 Task: Apply the theme  ""Geometric"".
Action: Mouse moved to (204, 77)
Screenshot: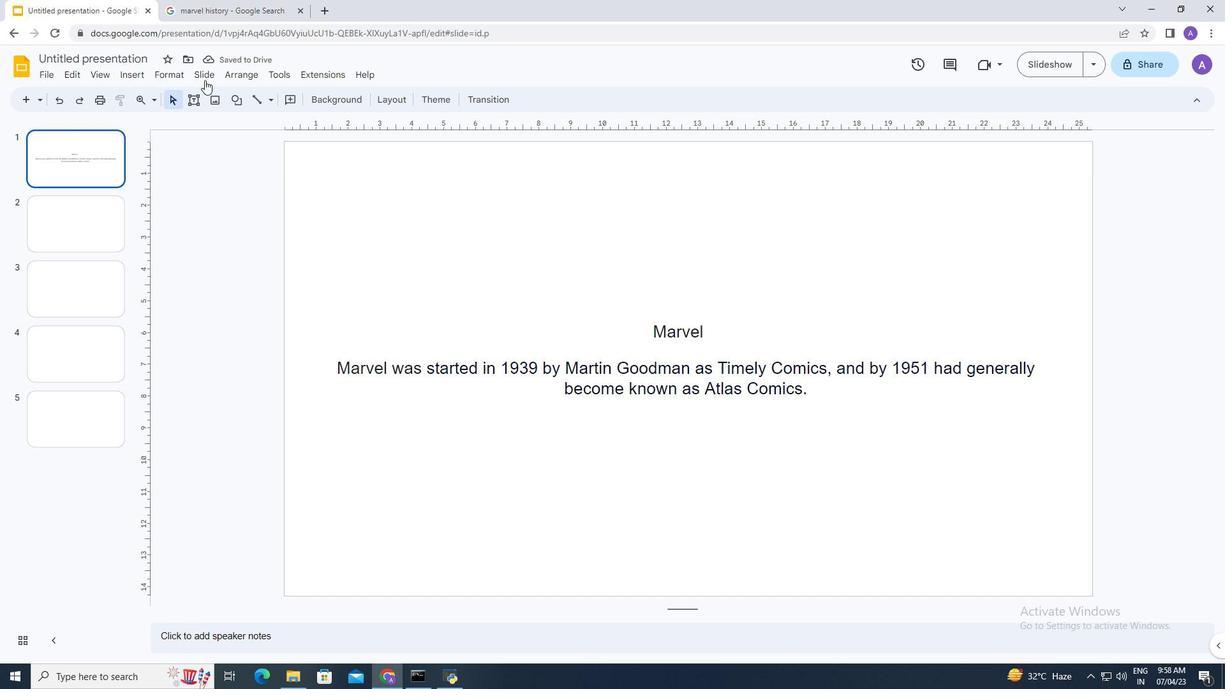 
Action: Mouse pressed left at (204, 77)
Screenshot: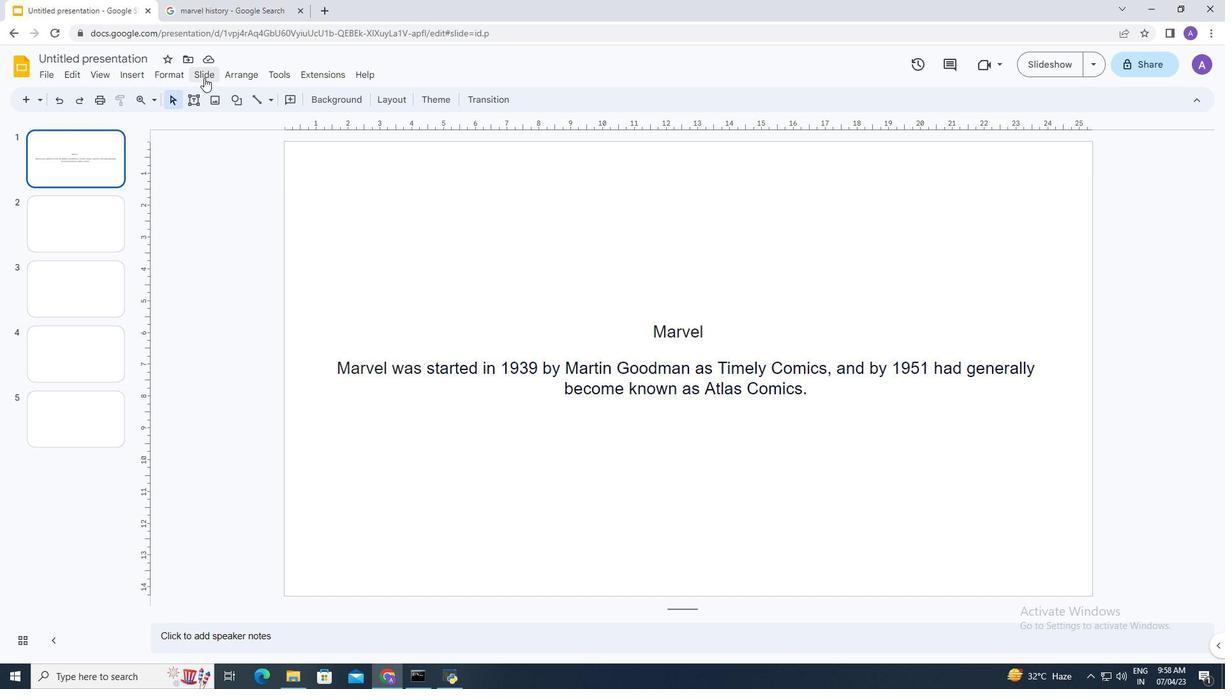 
Action: Mouse moved to (271, 302)
Screenshot: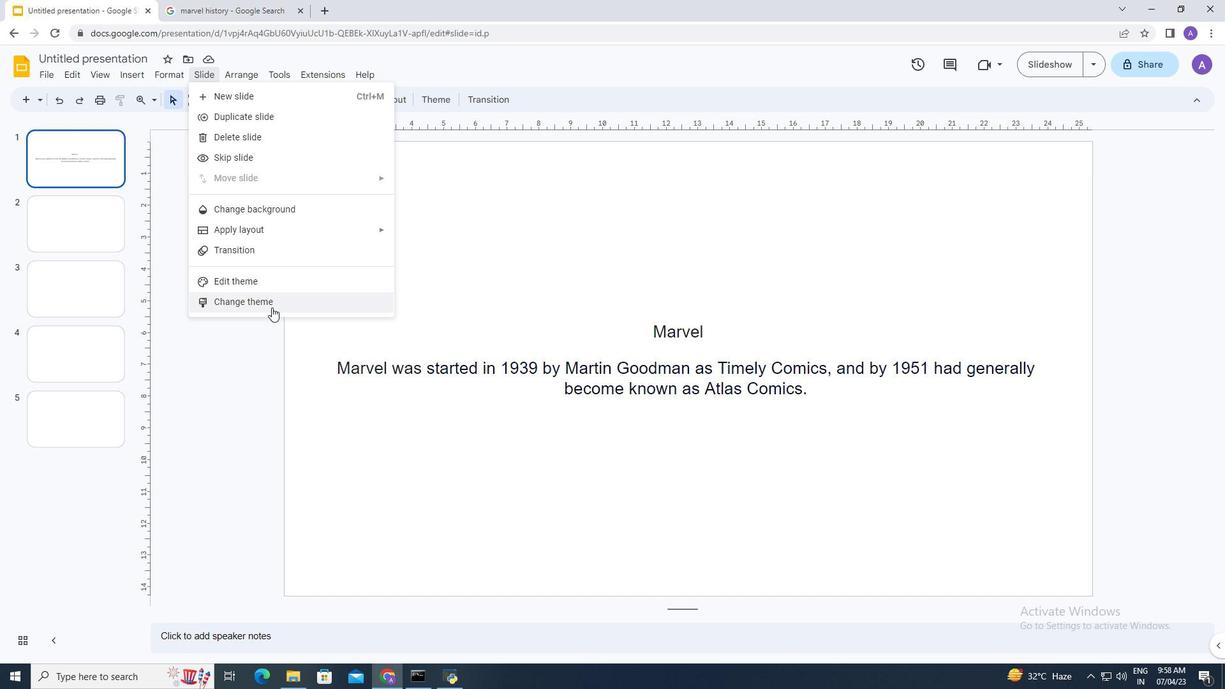 
Action: Mouse pressed left at (271, 302)
Screenshot: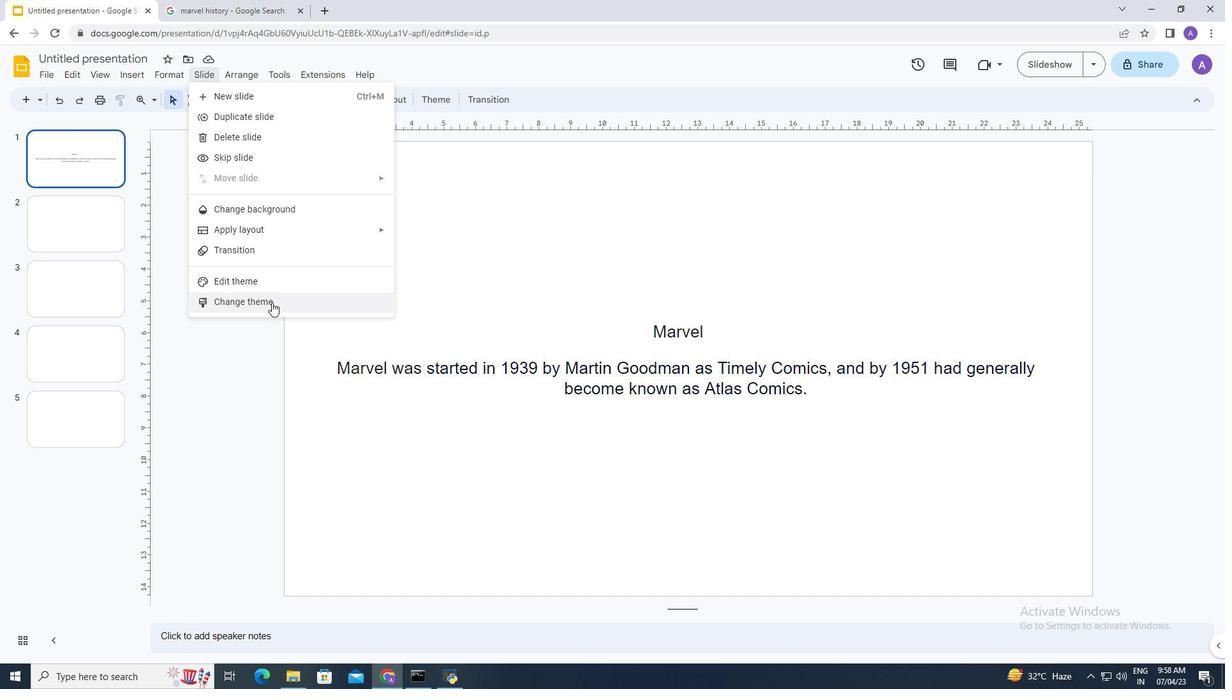 
Action: Mouse moved to (1093, 333)
Screenshot: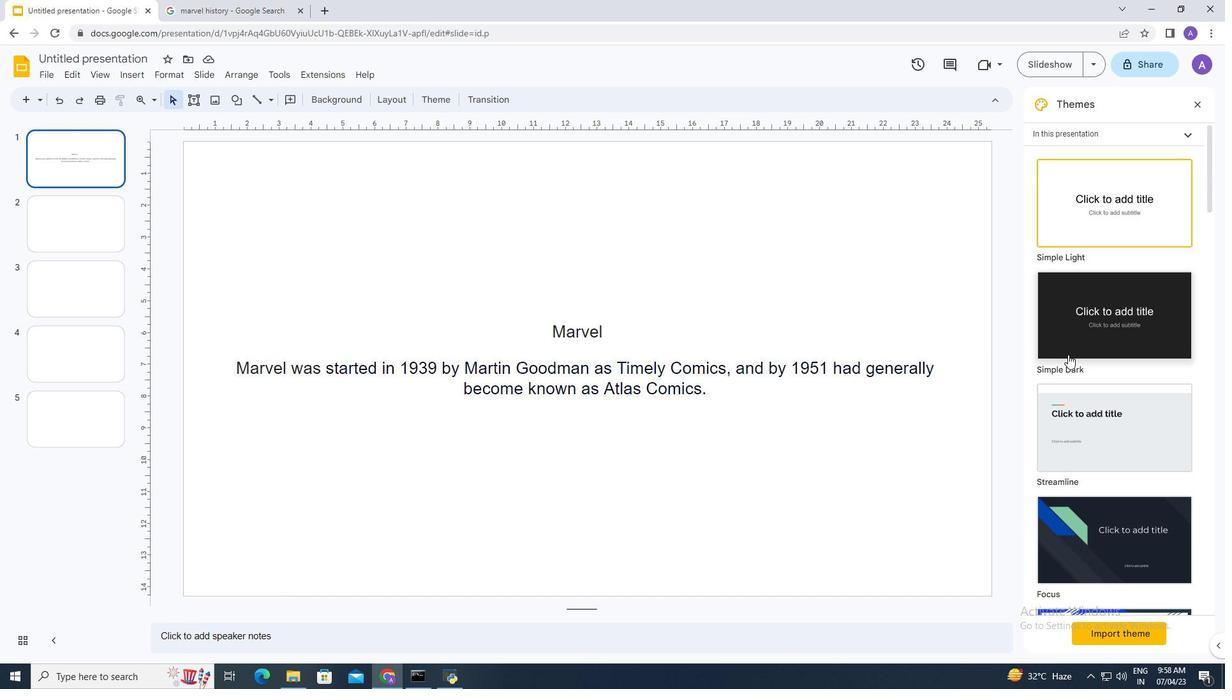 
Action: Mouse scrolled (1093, 333) with delta (0, 0)
Screenshot: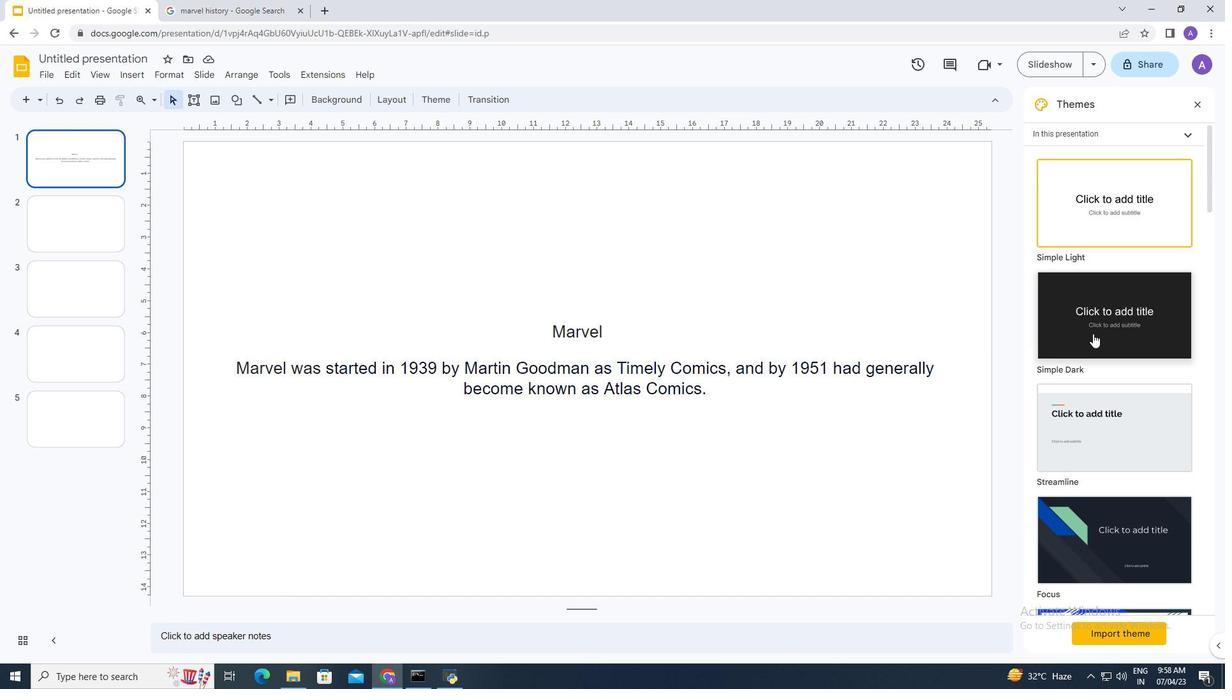 
Action: Mouse scrolled (1093, 333) with delta (0, 0)
Screenshot: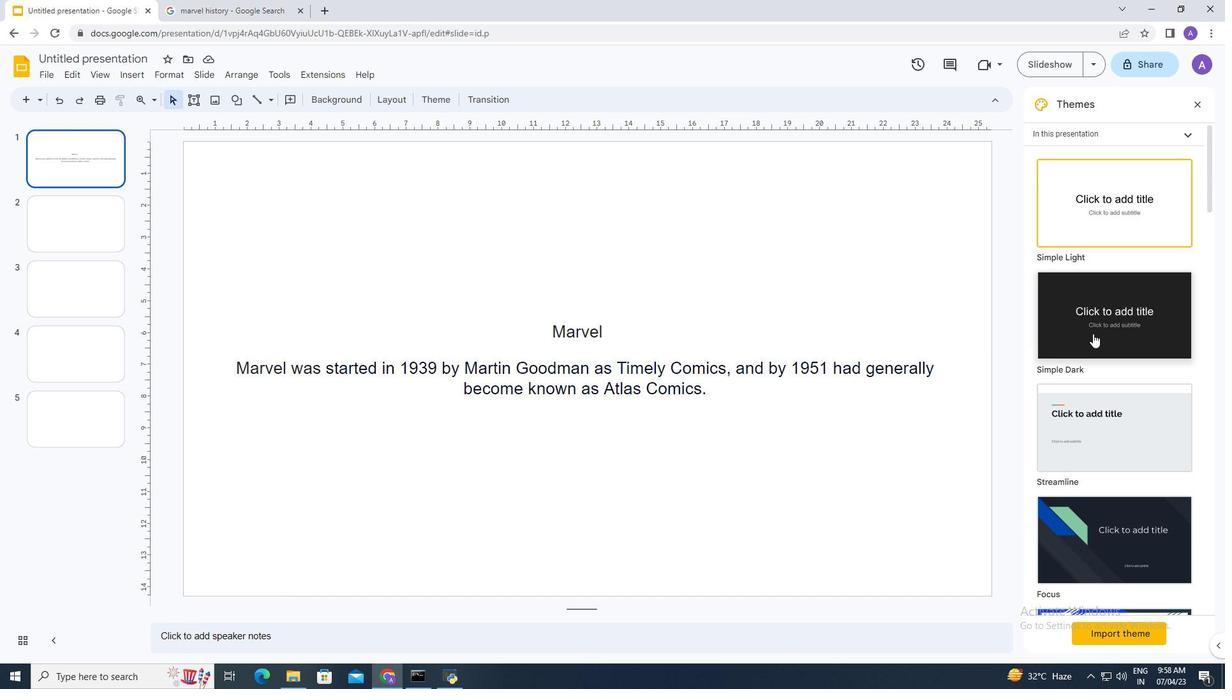 
Action: Mouse moved to (1093, 337)
Screenshot: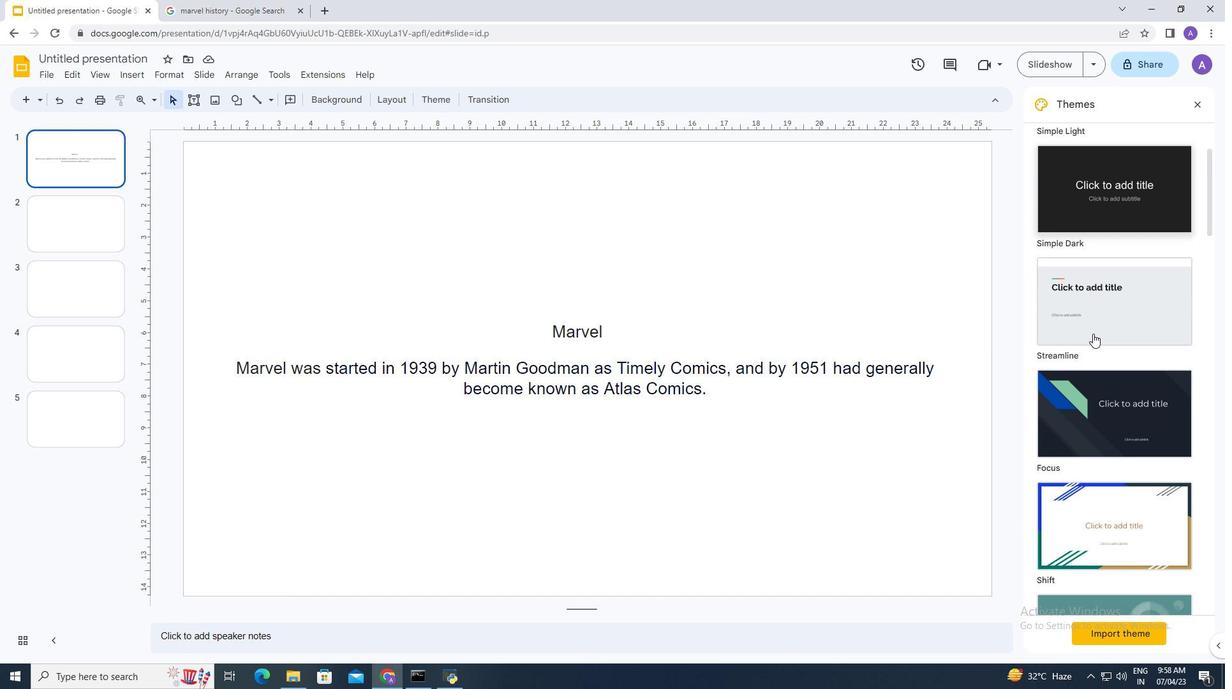 
Action: Mouse scrolled (1093, 336) with delta (0, 0)
Screenshot: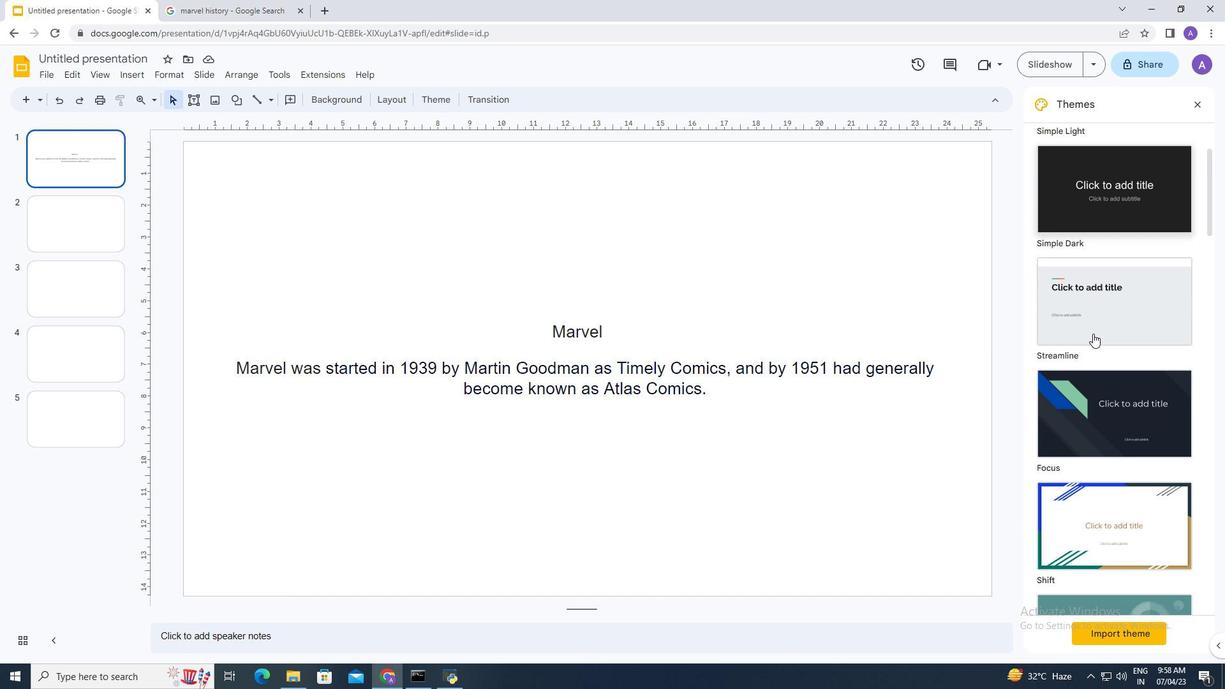 
Action: Mouse scrolled (1093, 336) with delta (0, 0)
Screenshot: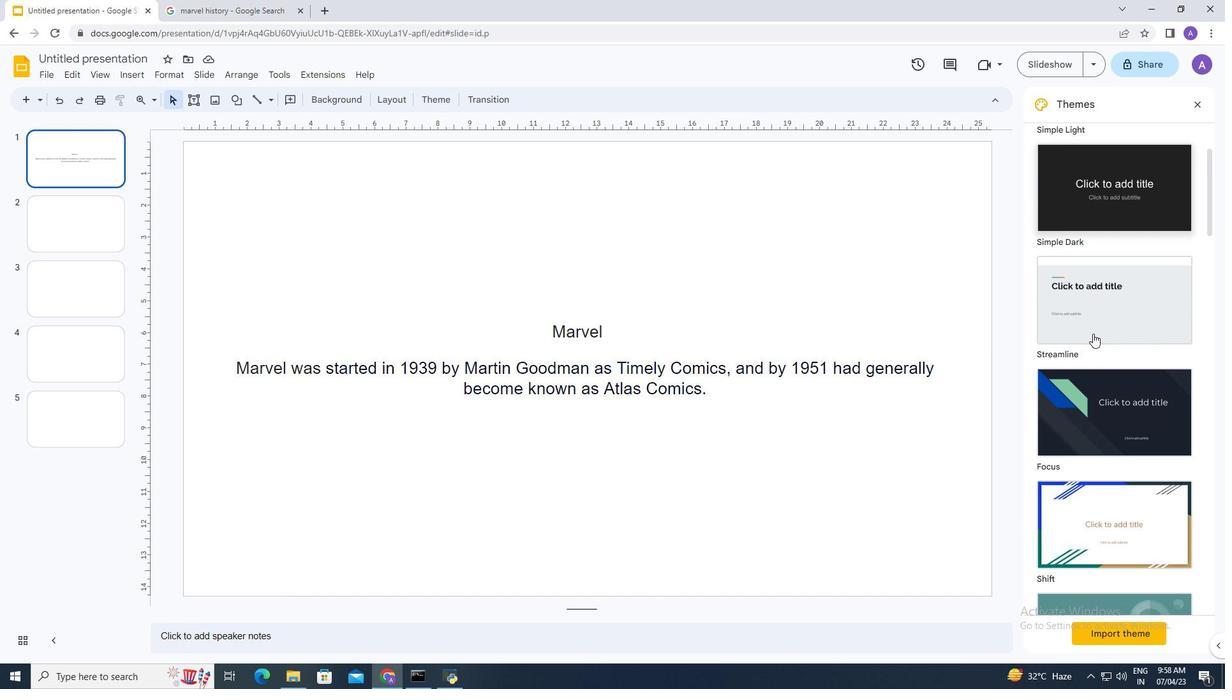 
Action: Mouse moved to (1093, 337)
Screenshot: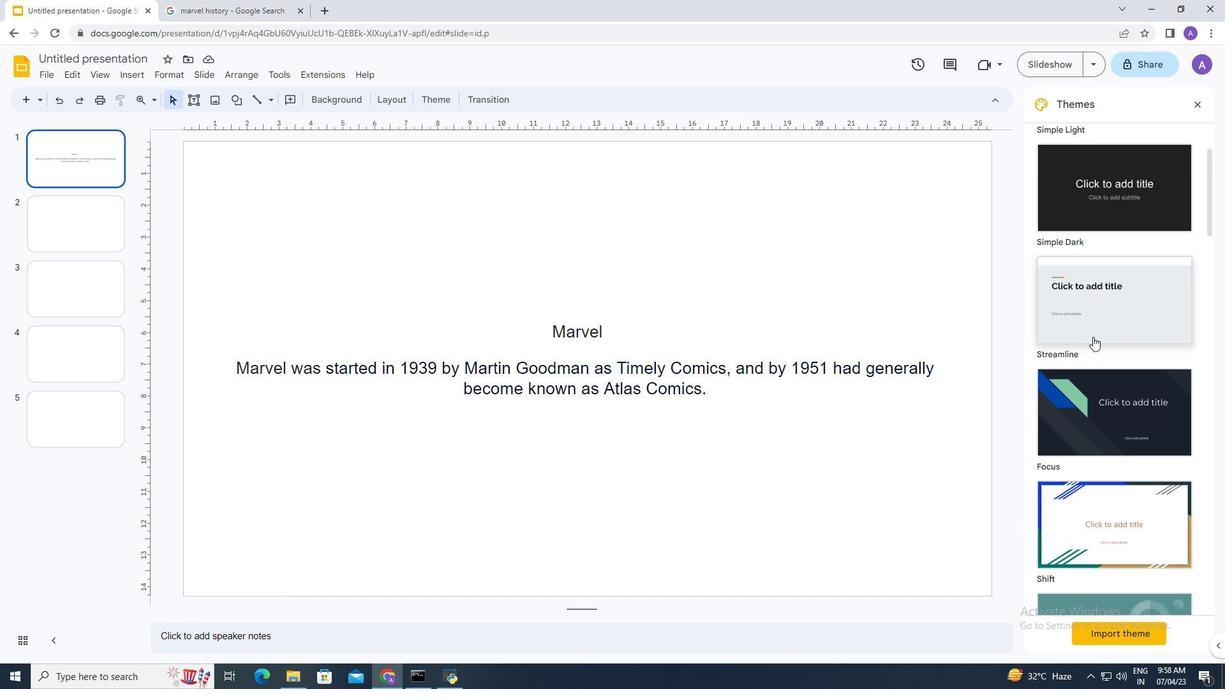 
Action: Mouse scrolled (1093, 337) with delta (0, 0)
Screenshot: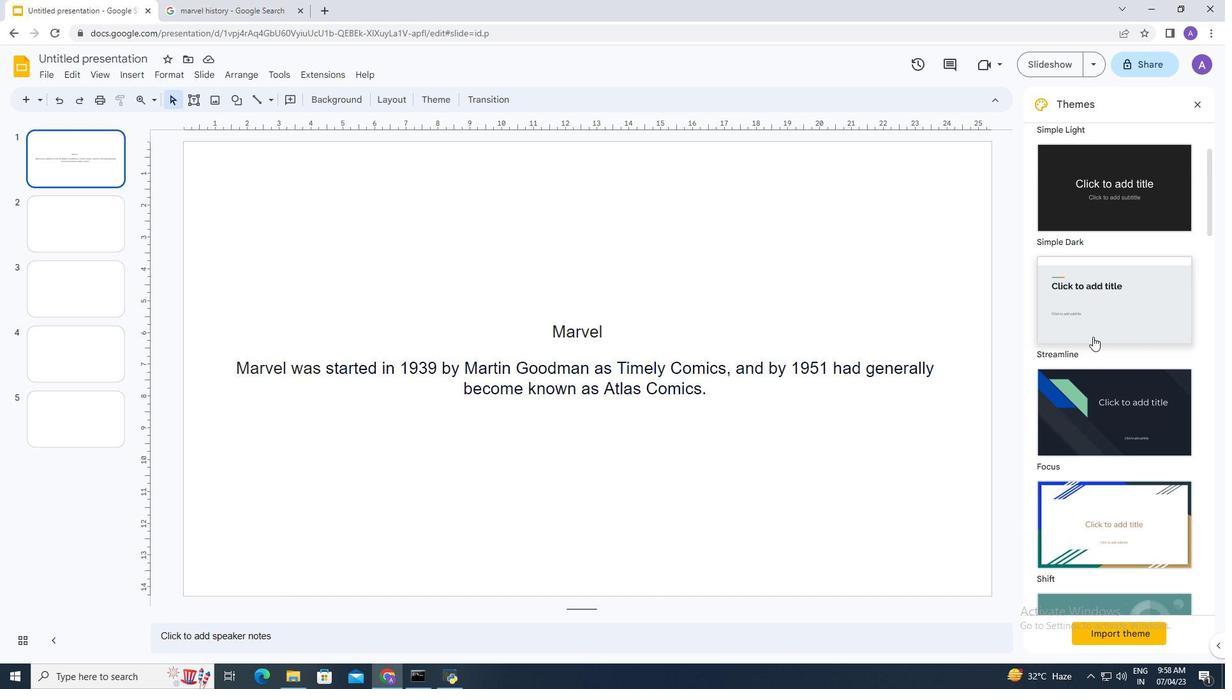 
Action: Mouse scrolled (1093, 337) with delta (0, 0)
Screenshot: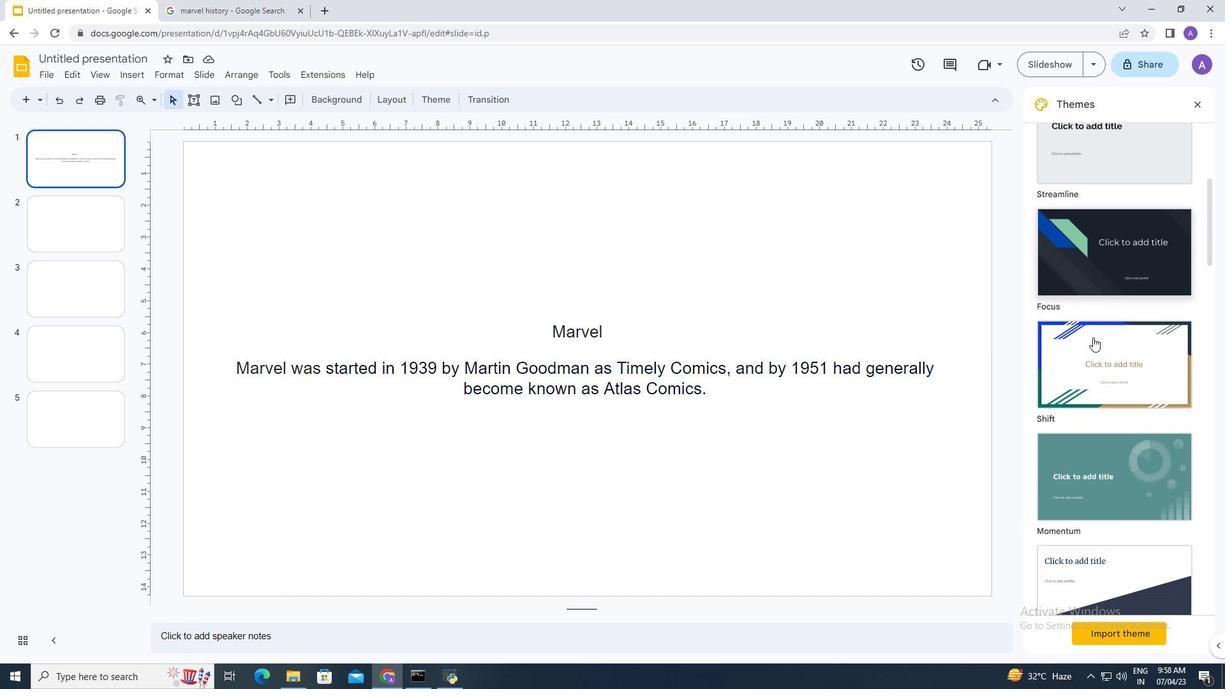 
Action: Mouse scrolled (1093, 337) with delta (0, 0)
Screenshot: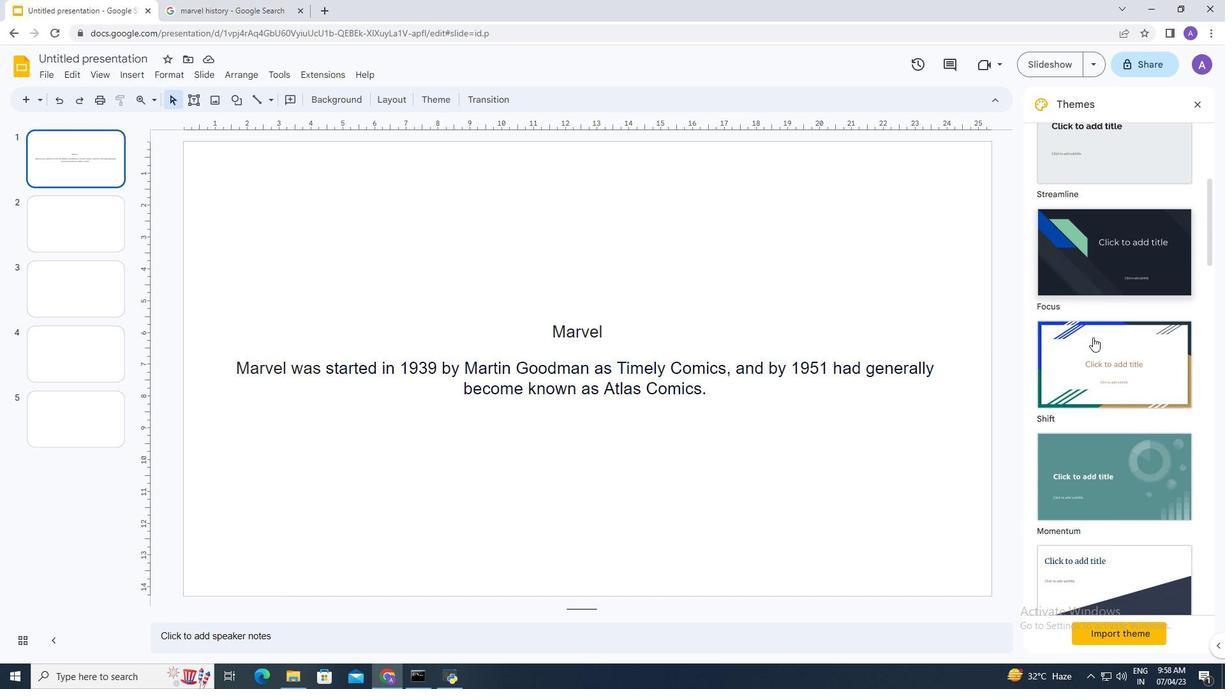 
Action: Mouse scrolled (1093, 337) with delta (0, 0)
Screenshot: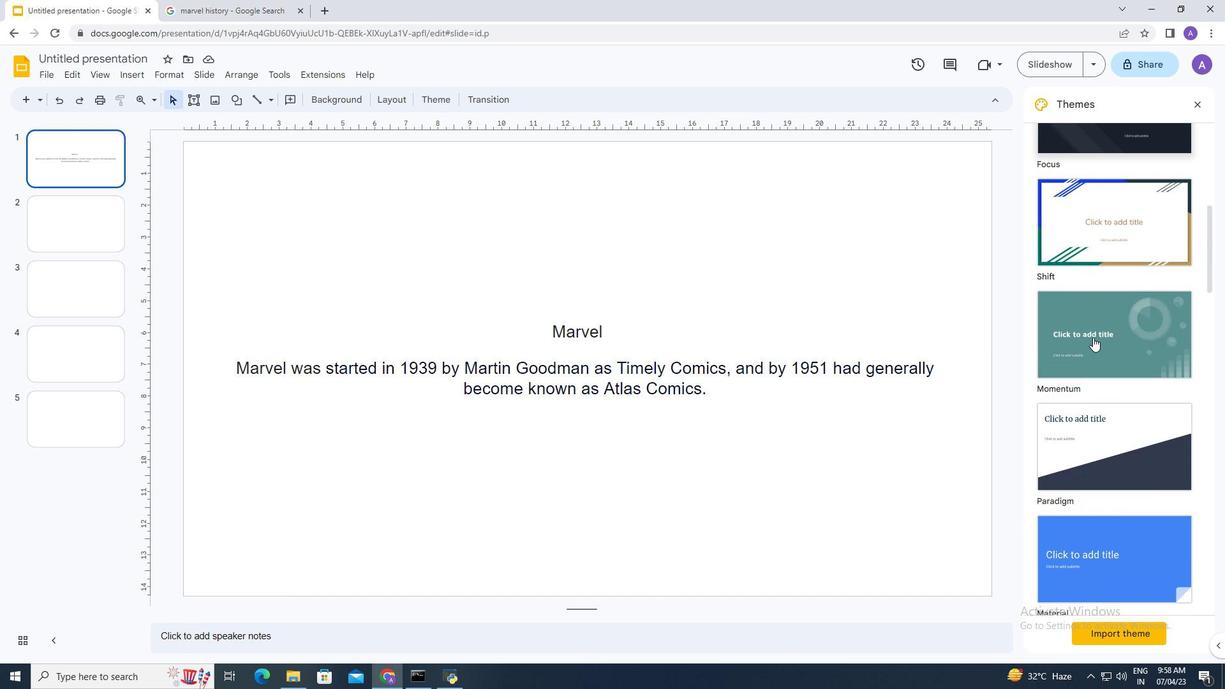 
Action: Mouse scrolled (1093, 337) with delta (0, 0)
Screenshot: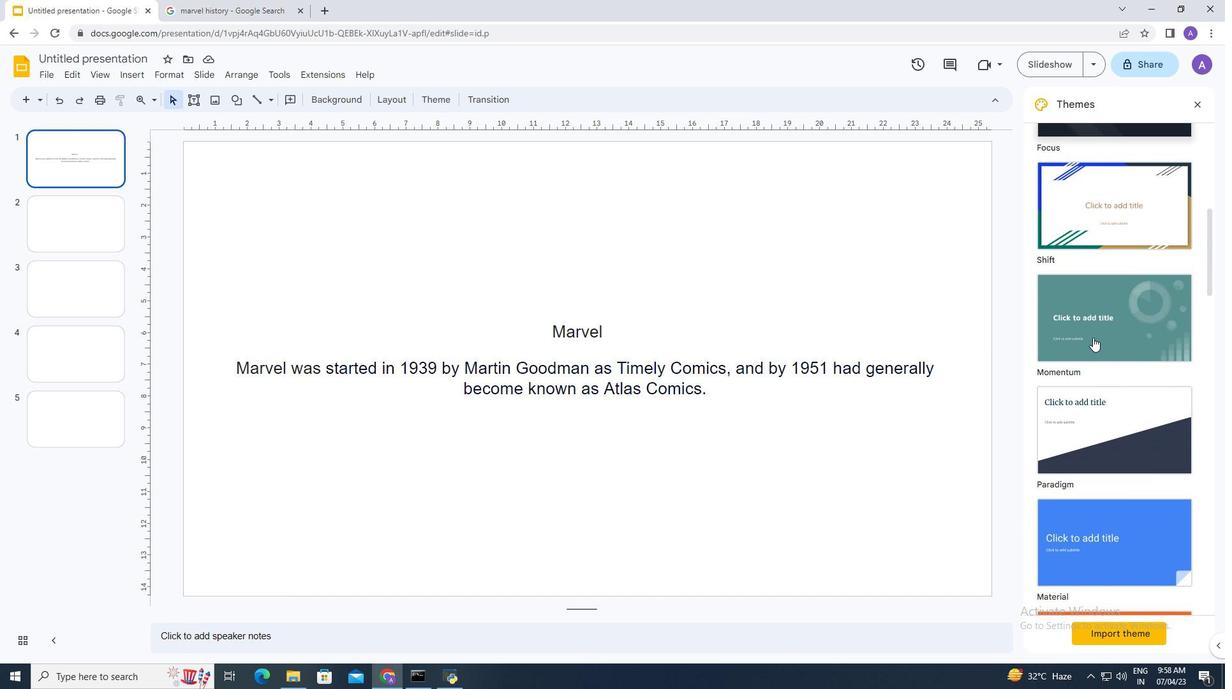 
Action: Mouse scrolled (1093, 337) with delta (0, 0)
Screenshot: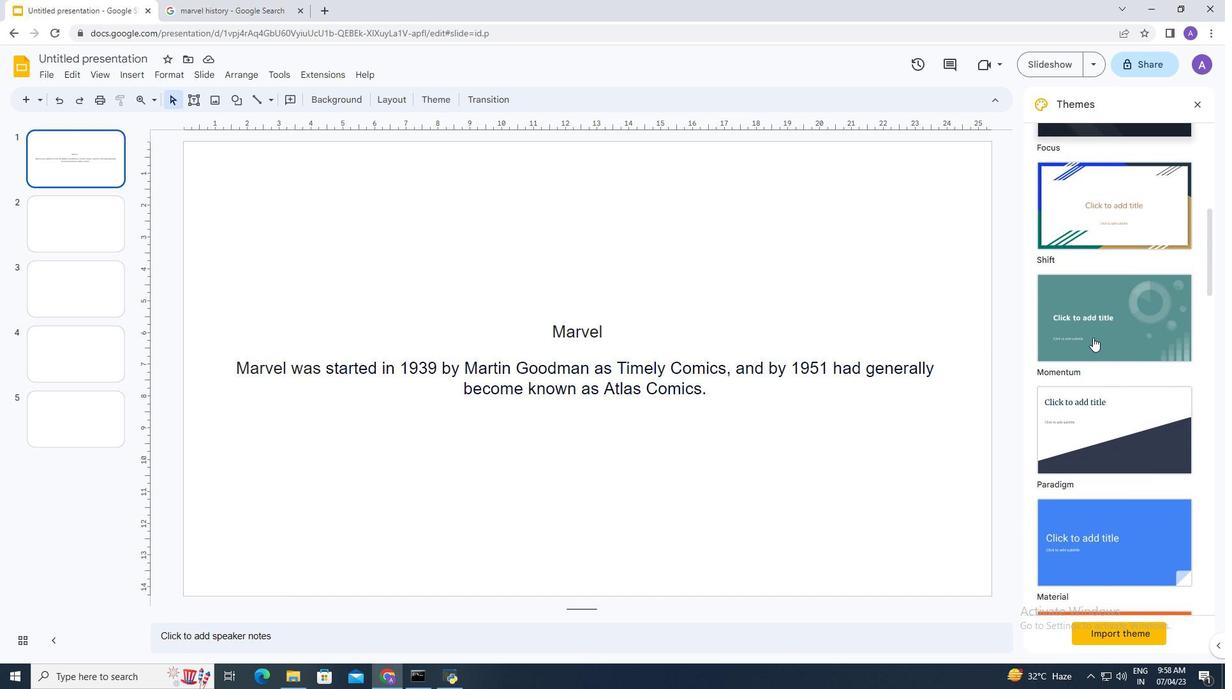 
Action: Mouse scrolled (1093, 337) with delta (0, 0)
Screenshot: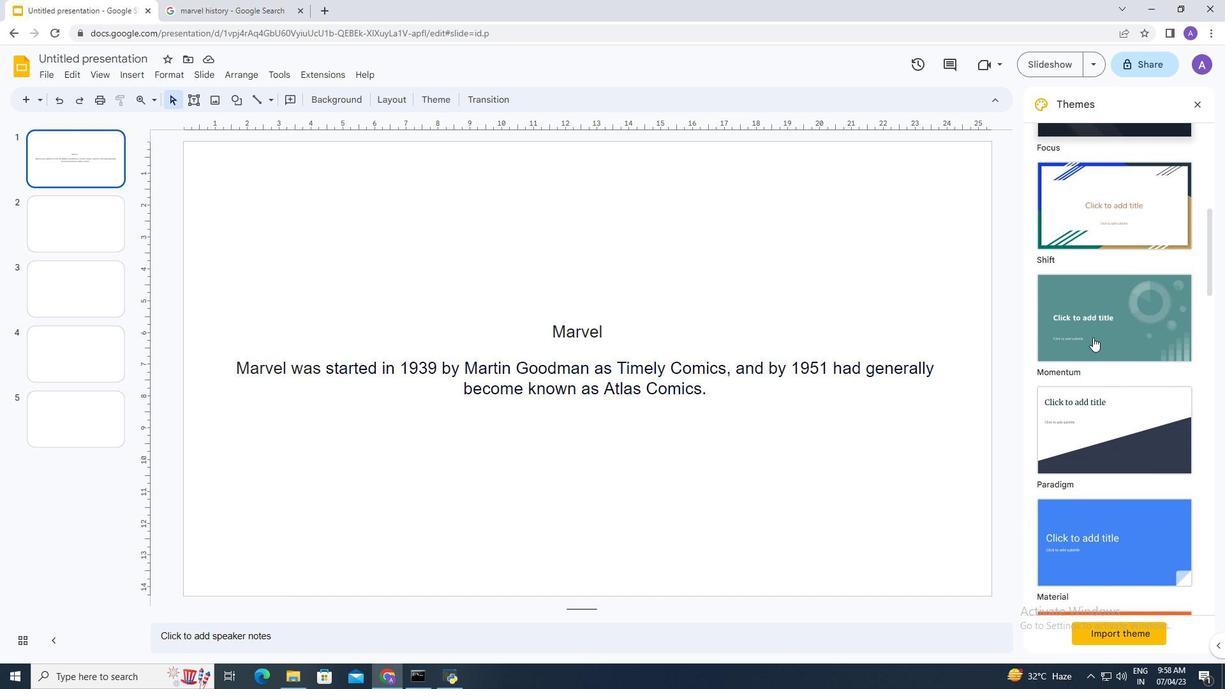 
Action: Mouse scrolled (1093, 337) with delta (0, 0)
Screenshot: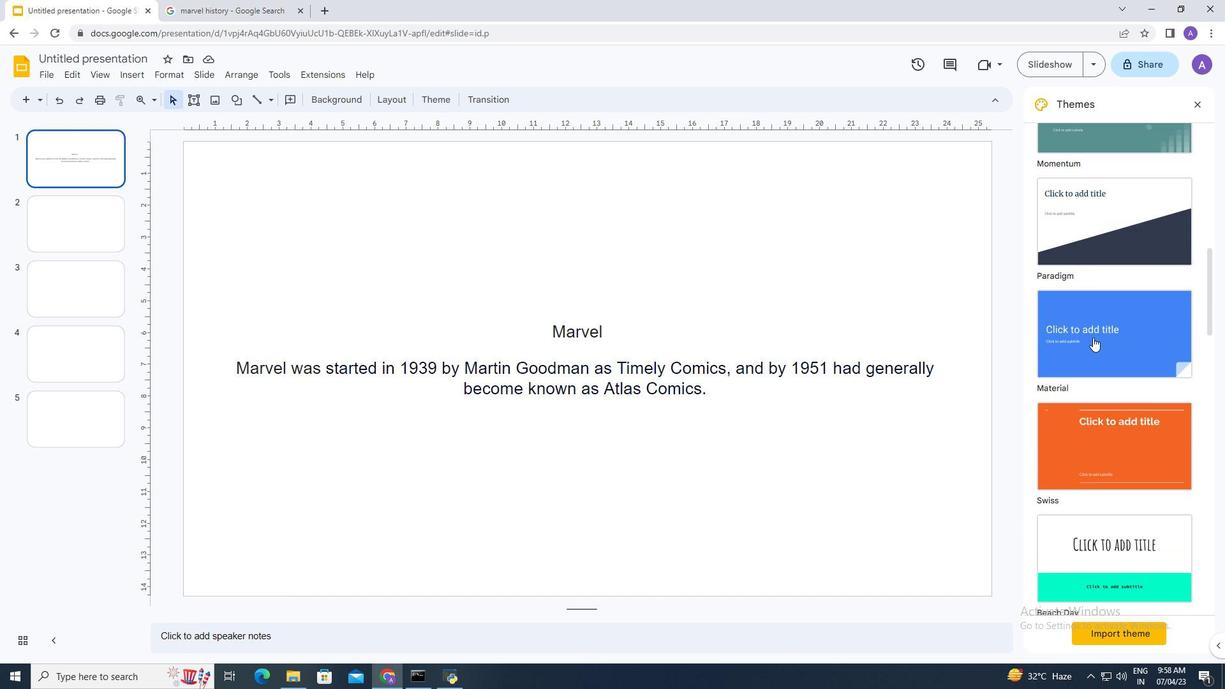 
Action: Mouse scrolled (1093, 337) with delta (0, 0)
Screenshot: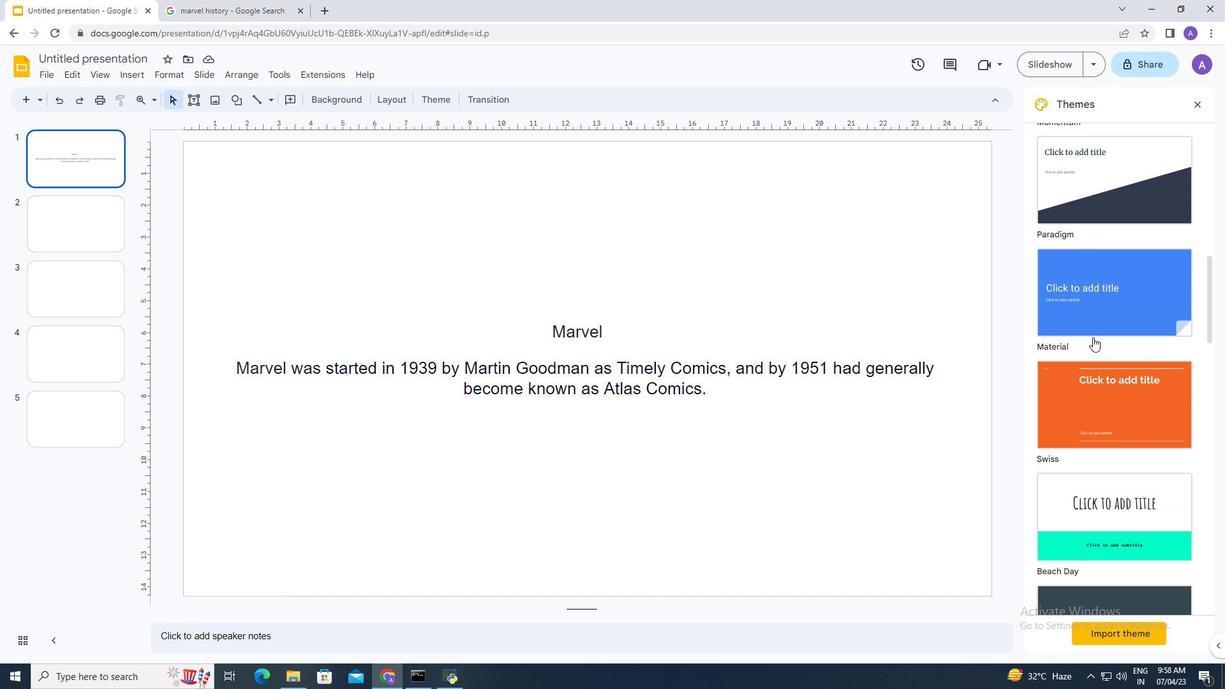 
Action: Mouse scrolled (1093, 337) with delta (0, 0)
Screenshot: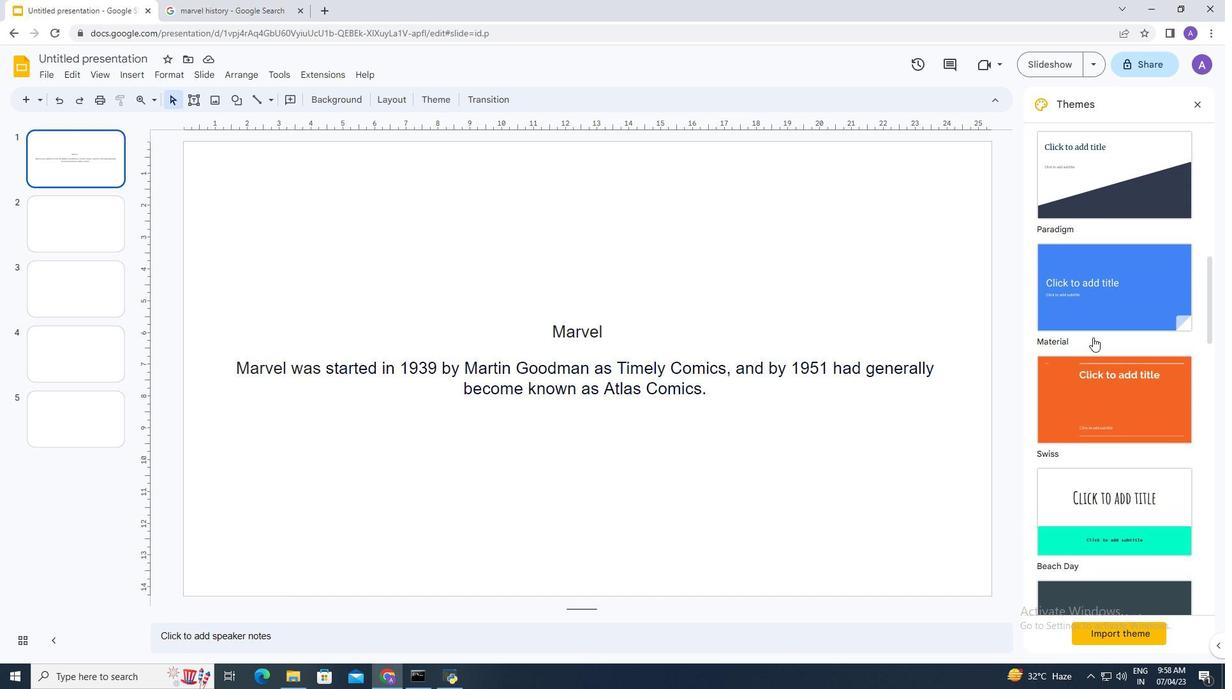 
Action: Mouse scrolled (1093, 337) with delta (0, 0)
Screenshot: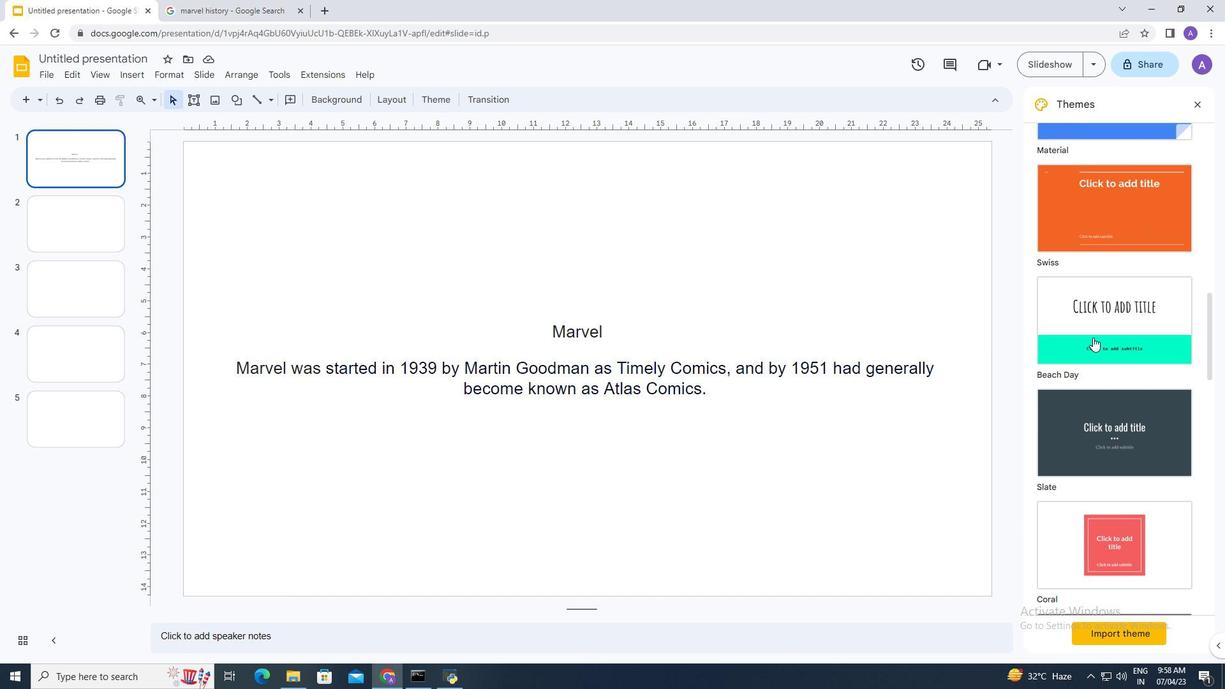 
Action: Mouse scrolled (1093, 337) with delta (0, 0)
Screenshot: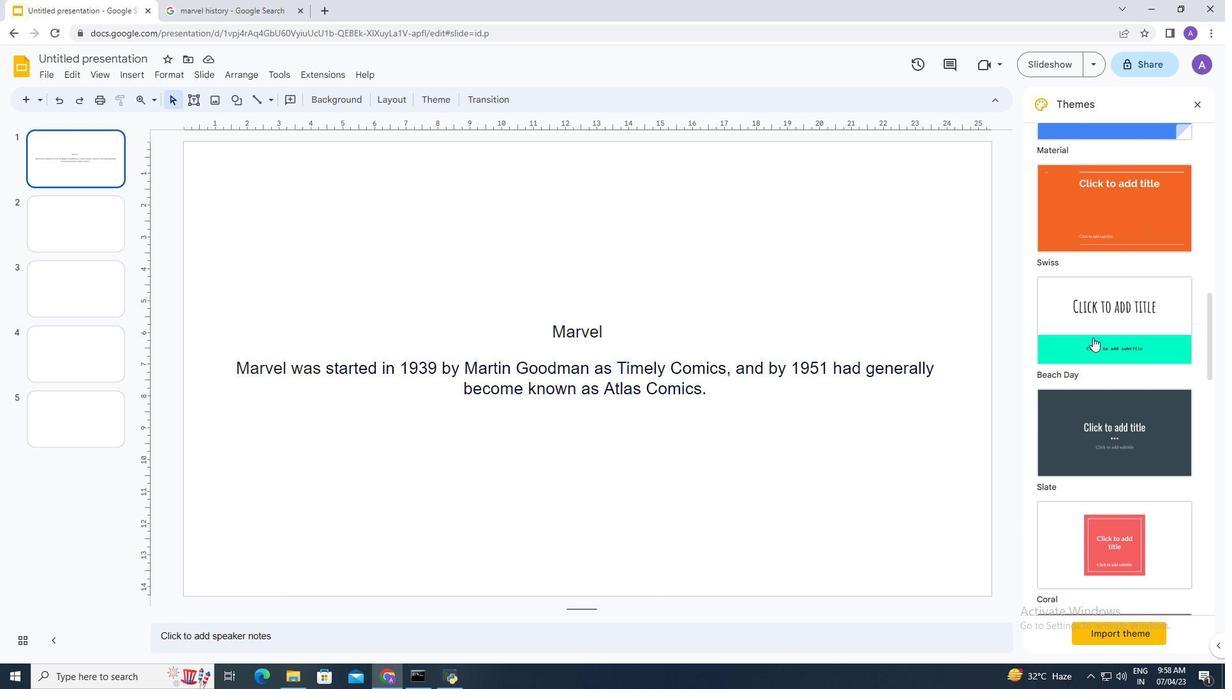 
Action: Mouse scrolled (1093, 337) with delta (0, 0)
Screenshot: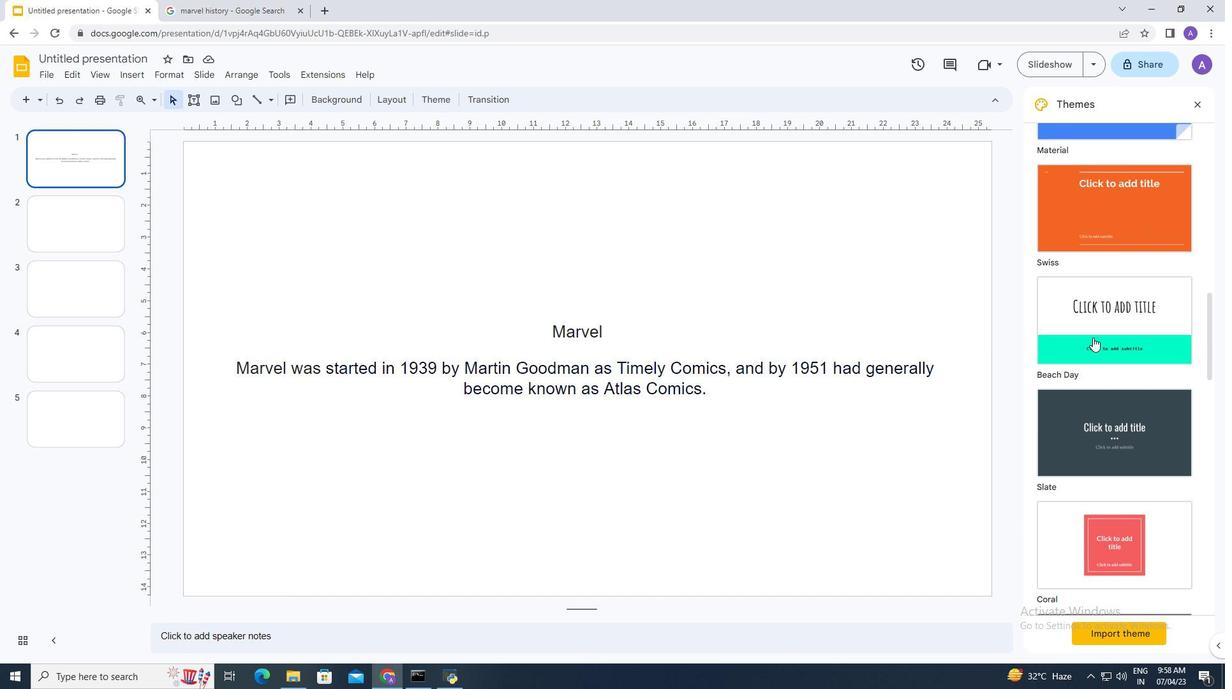
Action: Mouse scrolled (1093, 337) with delta (0, 0)
Screenshot: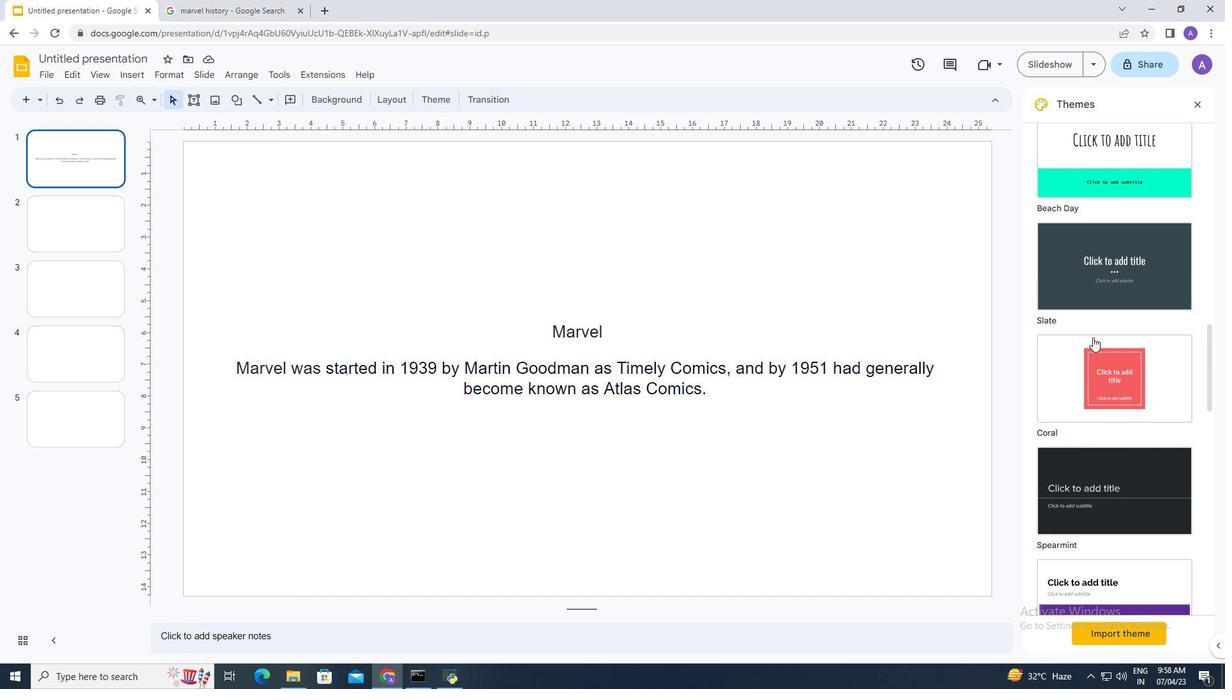 
Action: Mouse scrolled (1093, 337) with delta (0, 0)
Screenshot: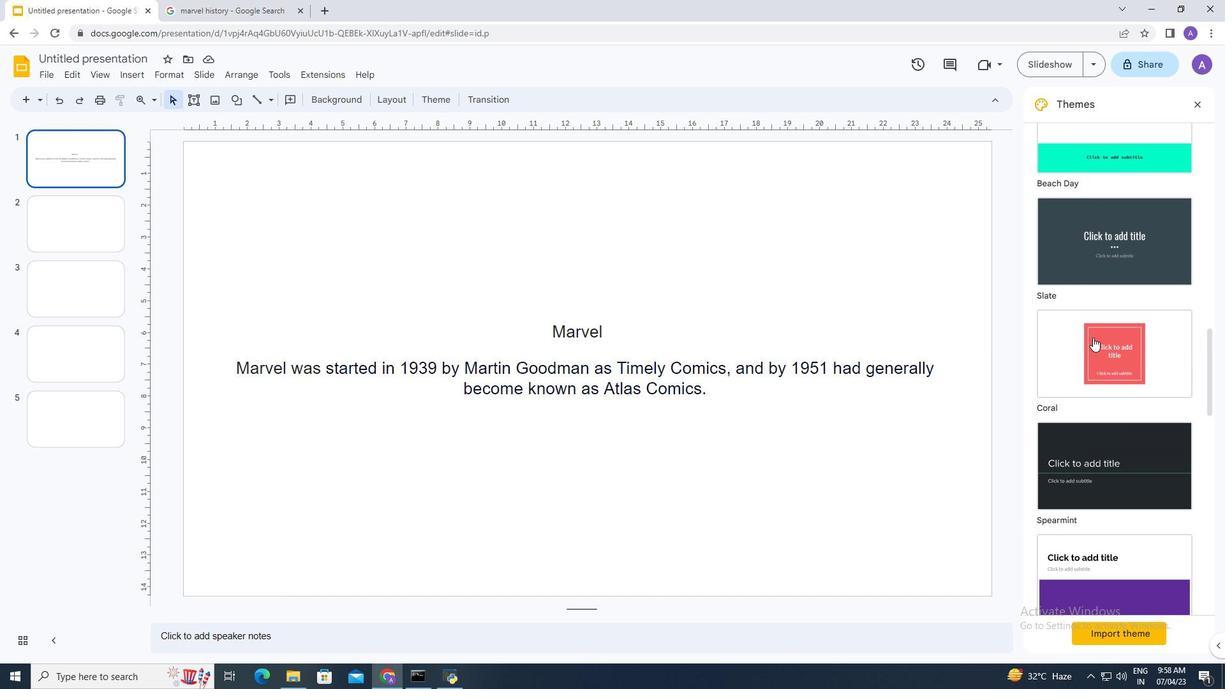 
Action: Mouse scrolled (1093, 337) with delta (0, 0)
Screenshot: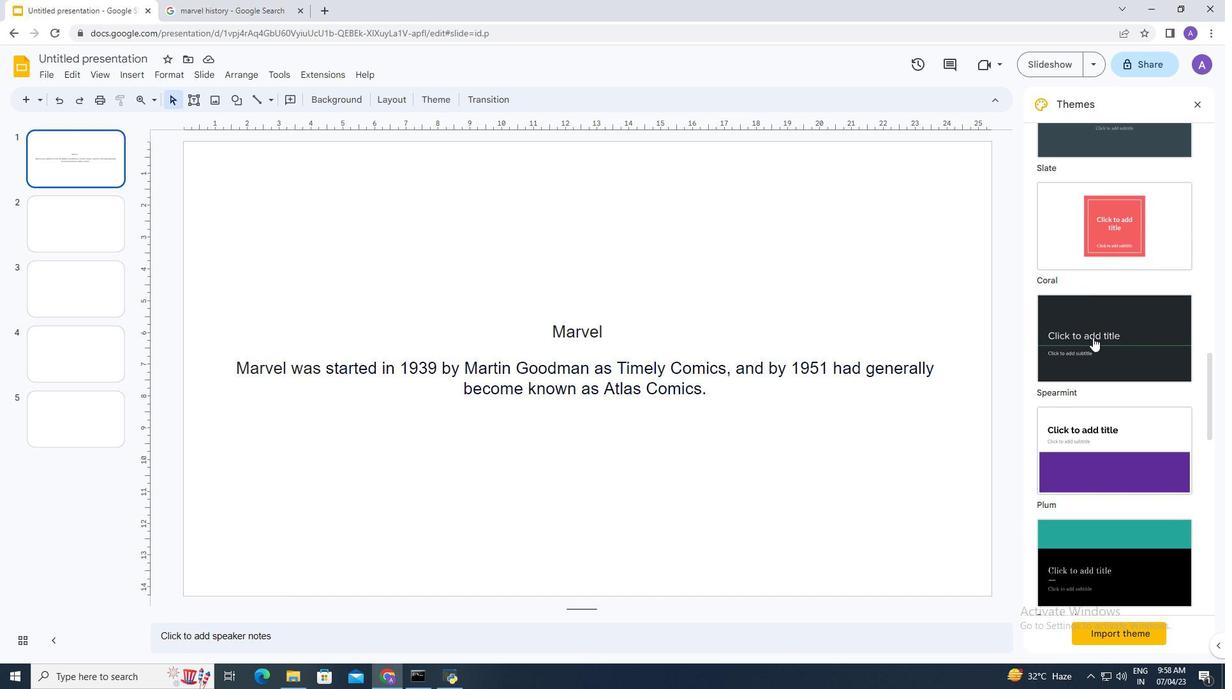 
Action: Mouse scrolled (1093, 337) with delta (0, 0)
Screenshot: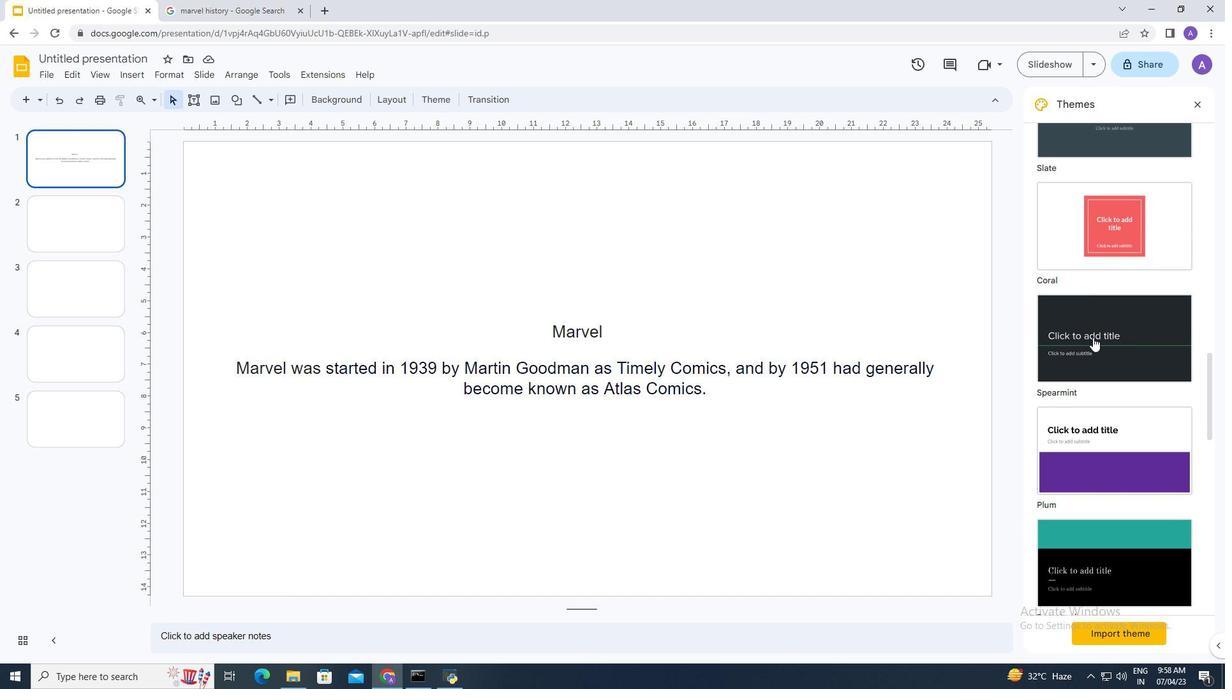 
Action: Mouse scrolled (1093, 337) with delta (0, 0)
Screenshot: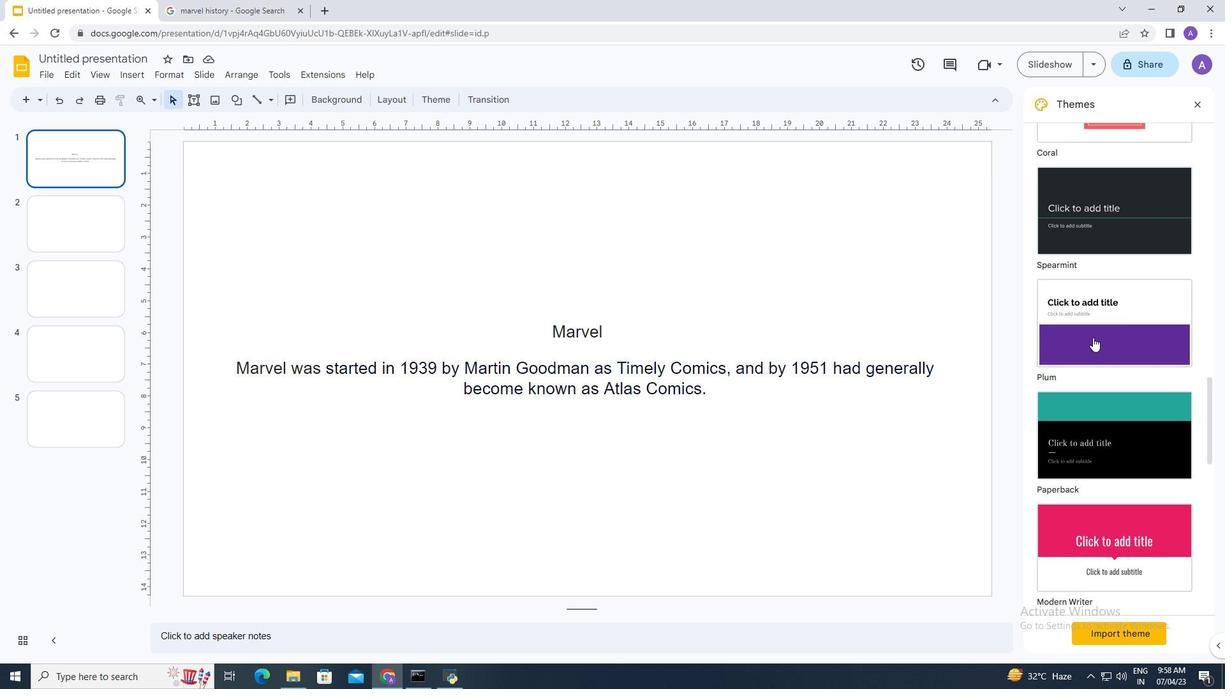 
Action: Mouse scrolled (1093, 337) with delta (0, 0)
Screenshot: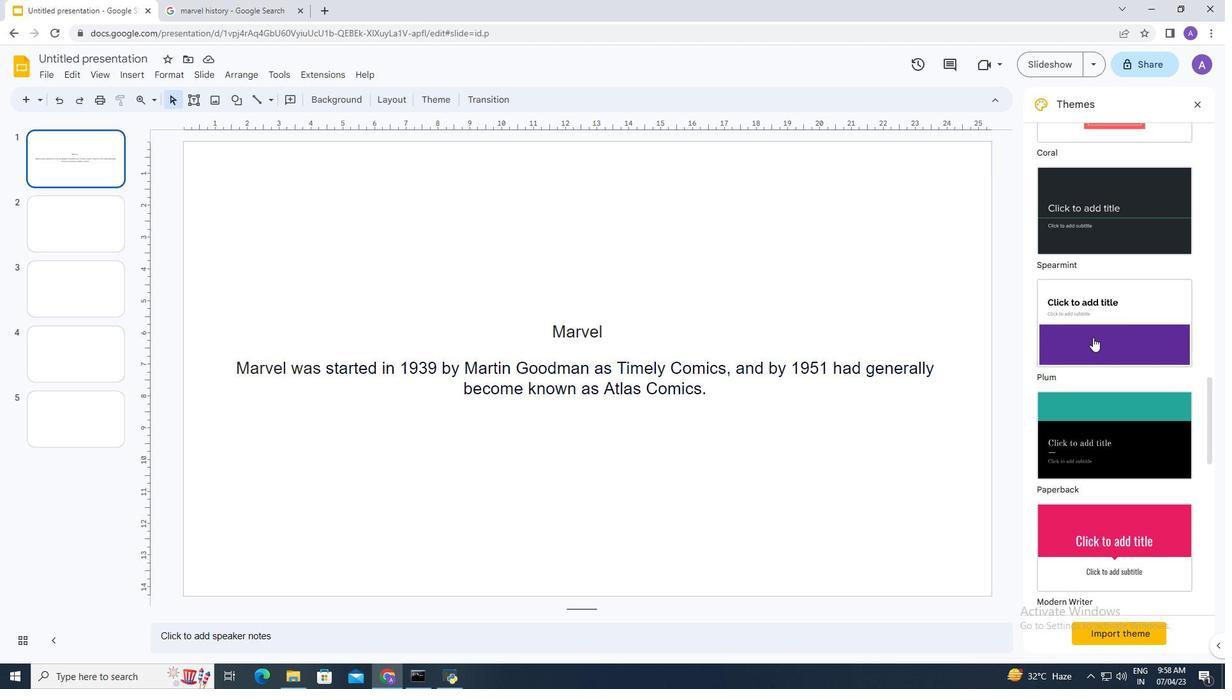 
Action: Mouse scrolled (1093, 337) with delta (0, 0)
Screenshot: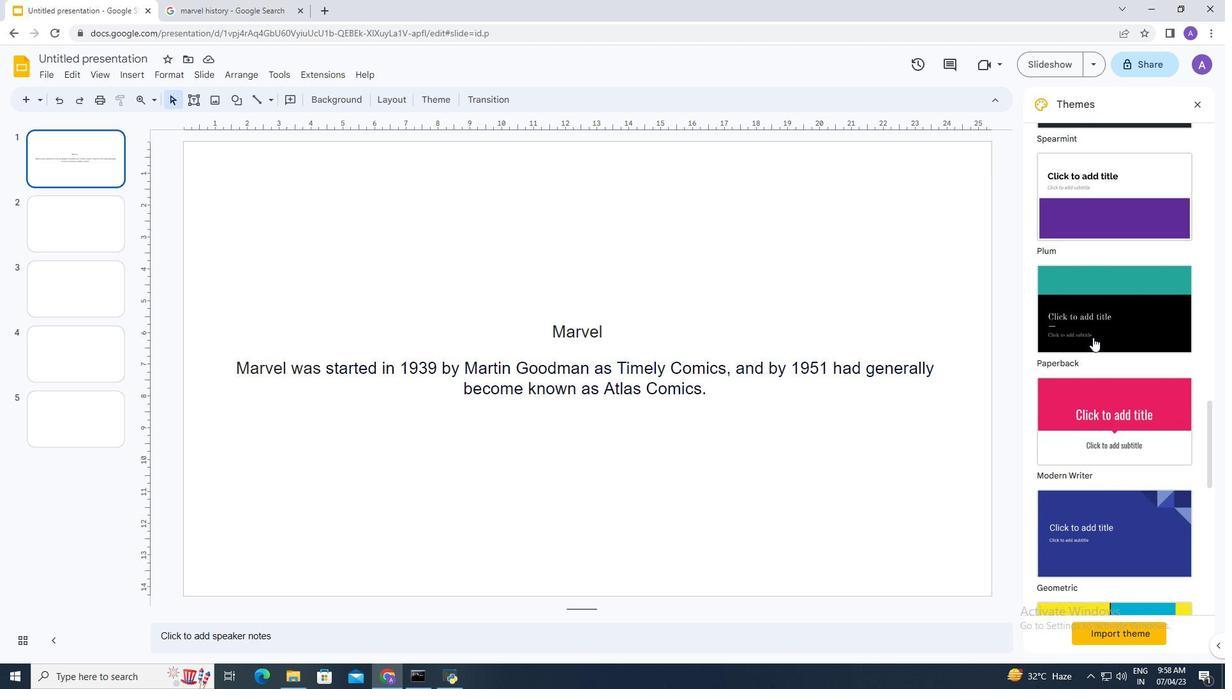 
Action: Mouse scrolled (1093, 337) with delta (0, 0)
Screenshot: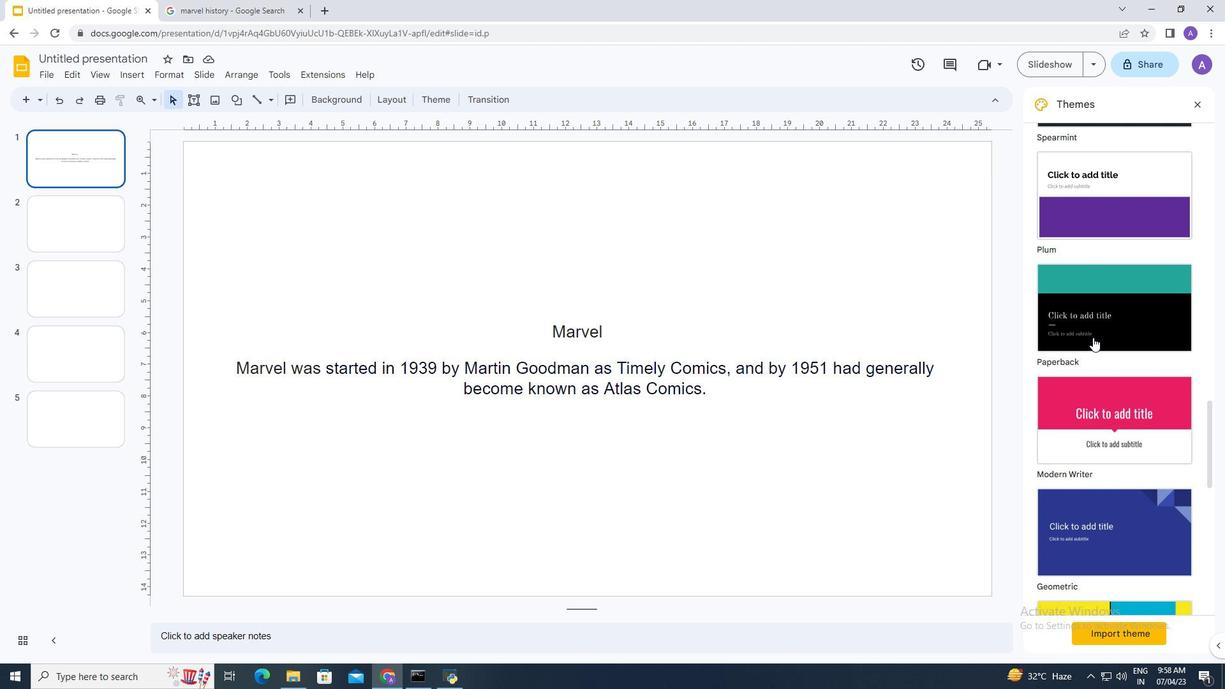 
Action: Mouse scrolled (1093, 337) with delta (0, 0)
Screenshot: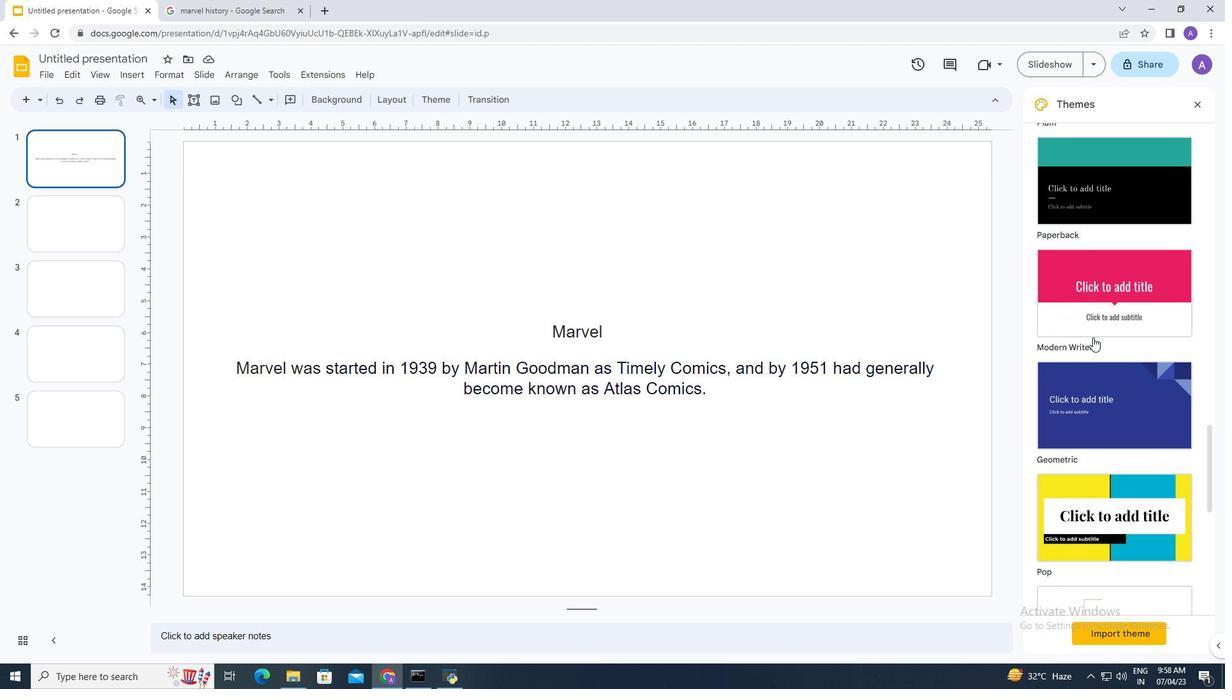 
Action: Mouse scrolled (1093, 337) with delta (0, 0)
Screenshot: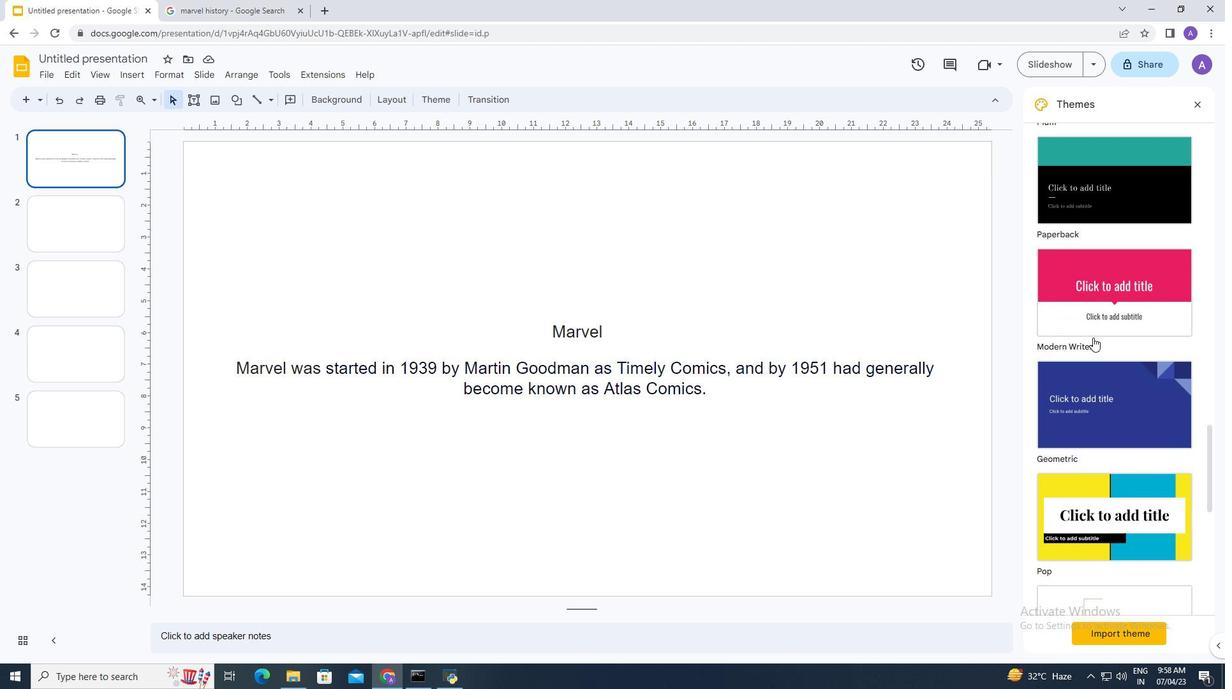 
Action: Mouse moved to (1103, 304)
Screenshot: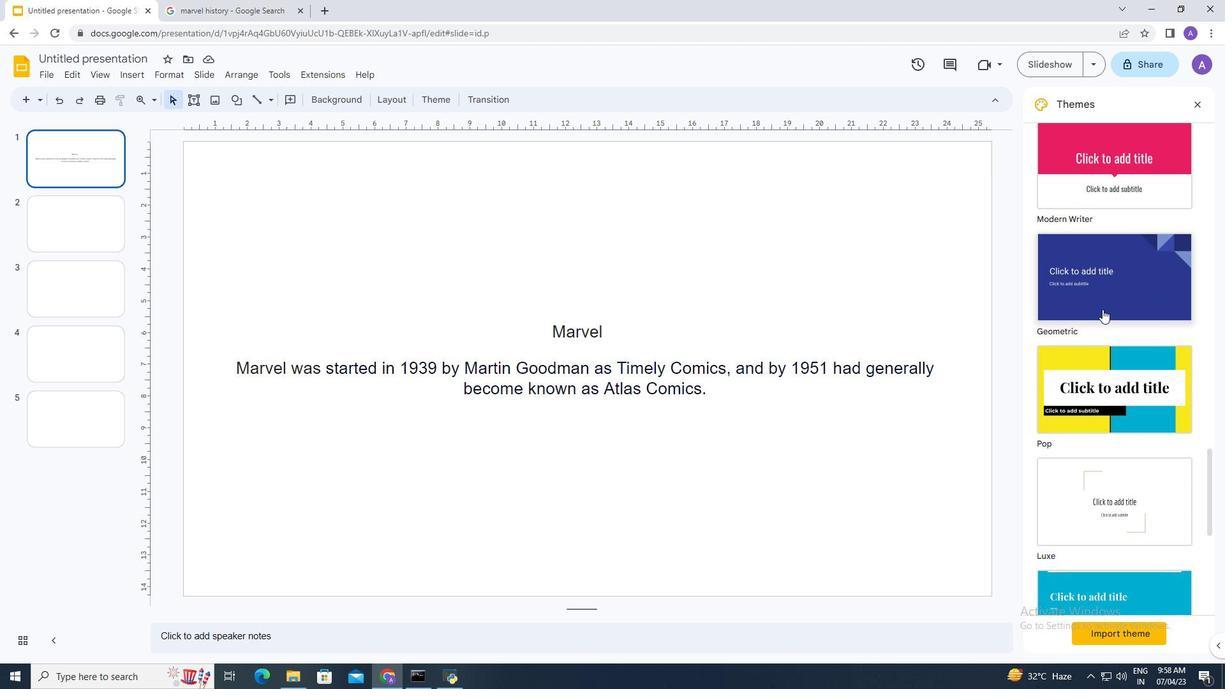 
Action: Mouse pressed left at (1103, 304)
Screenshot: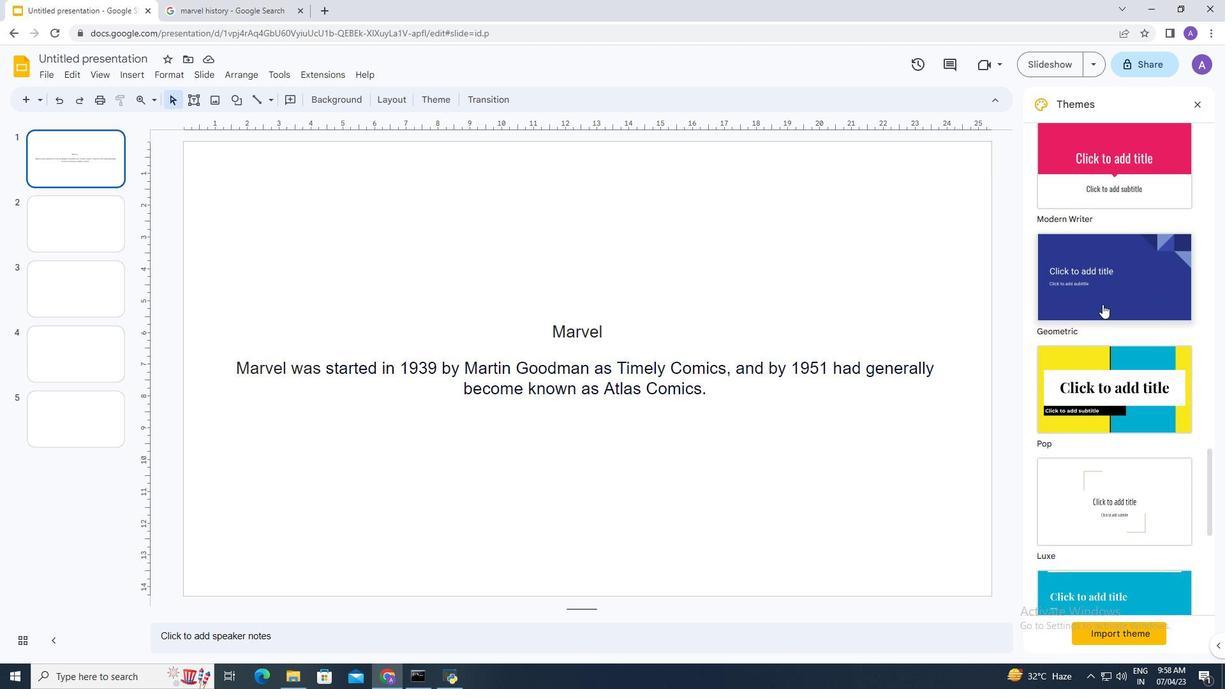 
Action: Mouse moved to (797, 315)
Screenshot: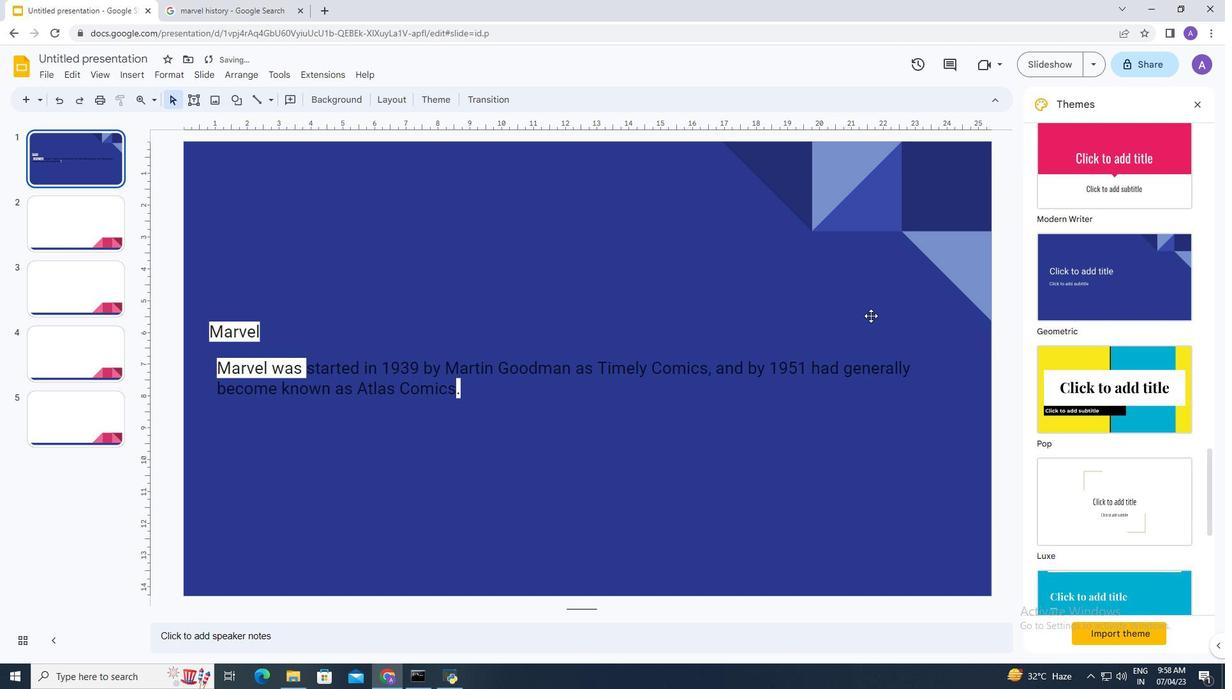 
